 Task: In the  document Educationreform.txt Add page color 'Grey'Grey . Insert watermark . Insert watermark  Relience Apply Font Style in watermark Nunito; font size  123 and place the watermark  Diagonally 
Action: Mouse scrolled (294, 290) with delta (0, 0)
Screenshot: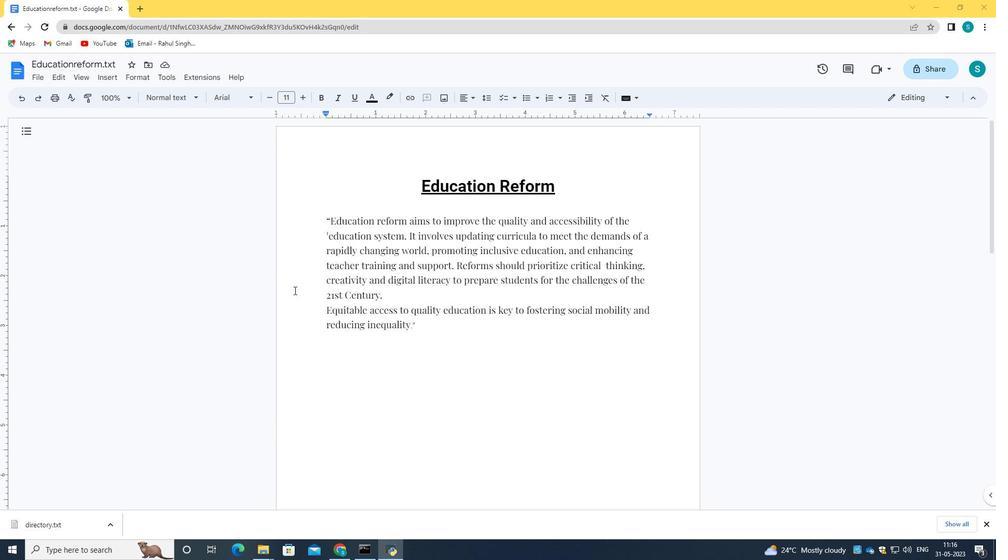 
Action: Mouse scrolled (294, 290) with delta (0, 0)
Screenshot: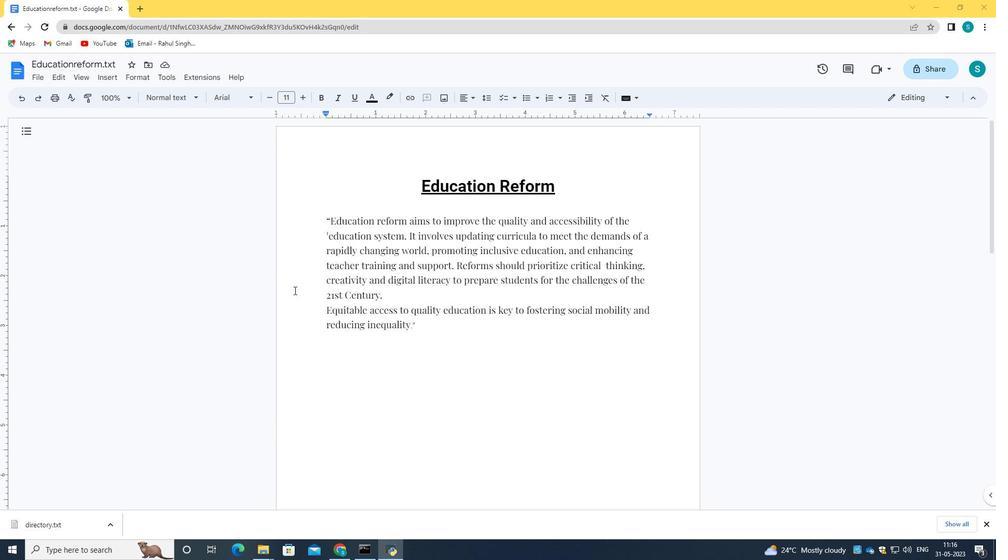 
Action: Mouse scrolled (294, 290) with delta (0, 0)
Screenshot: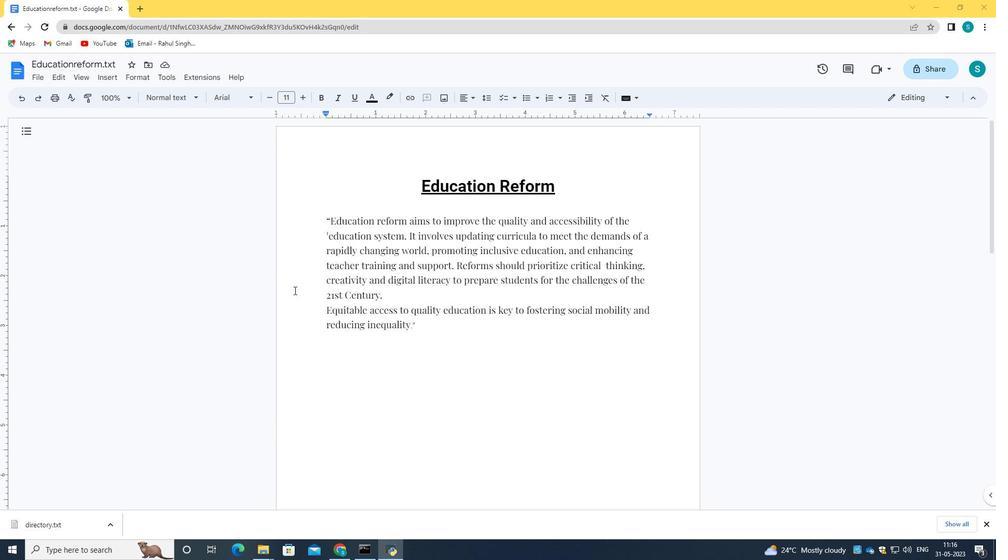 
Action: Mouse scrolled (294, 290) with delta (0, 0)
Screenshot: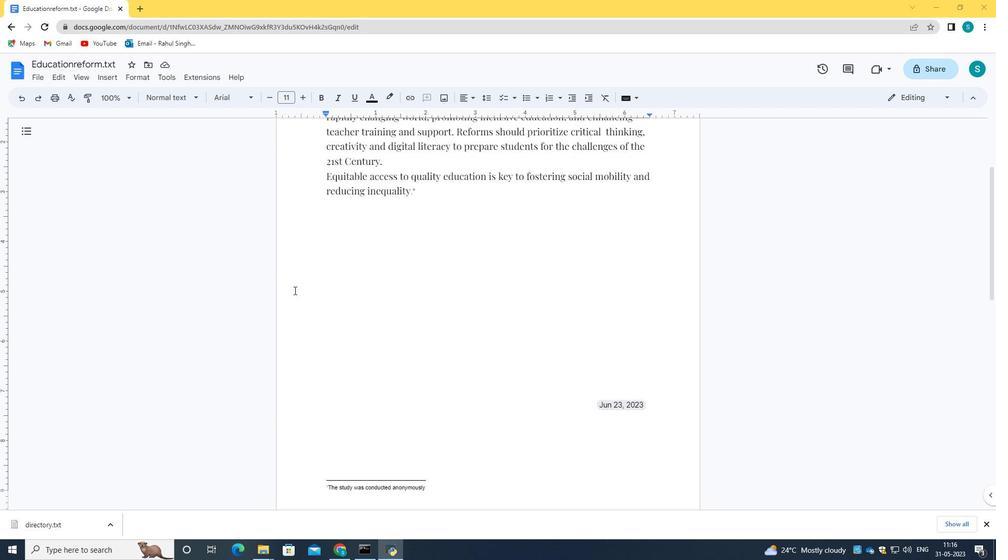 
Action: Mouse scrolled (294, 290) with delta (0, 0)
Screenshot: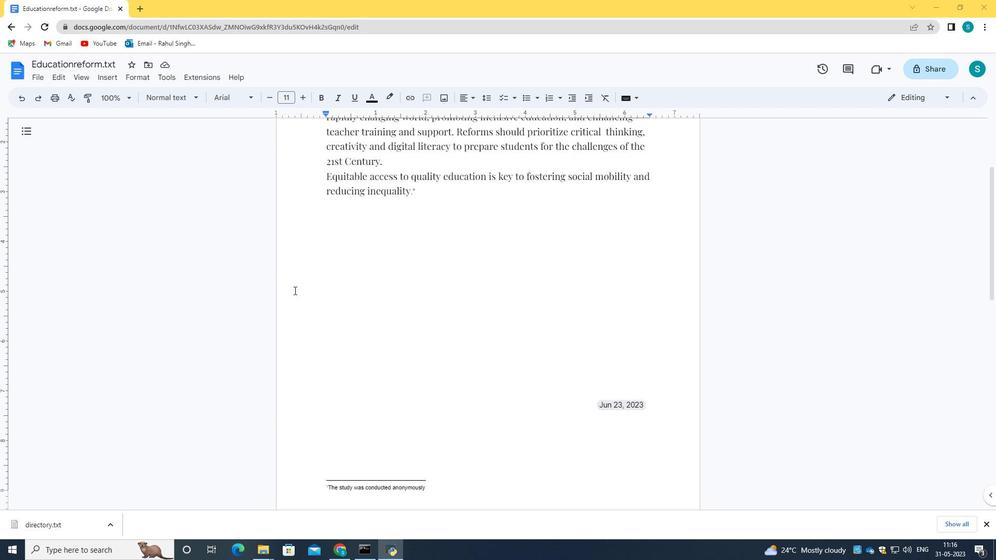 
Action: Mouse scrolled (294, 290) with delta (0, 0)
Screenshot: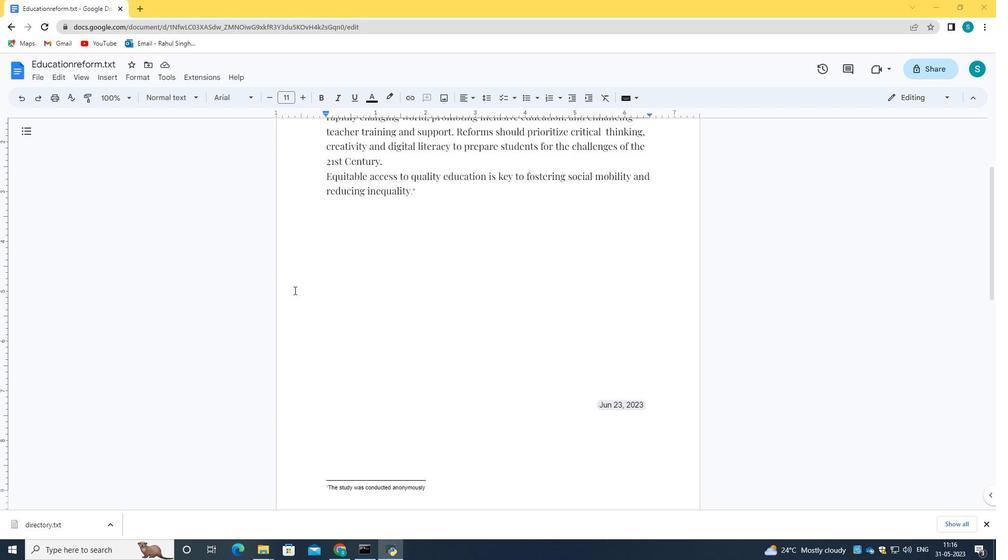
Action: Mouse moved to (294, 290)
Screenshot: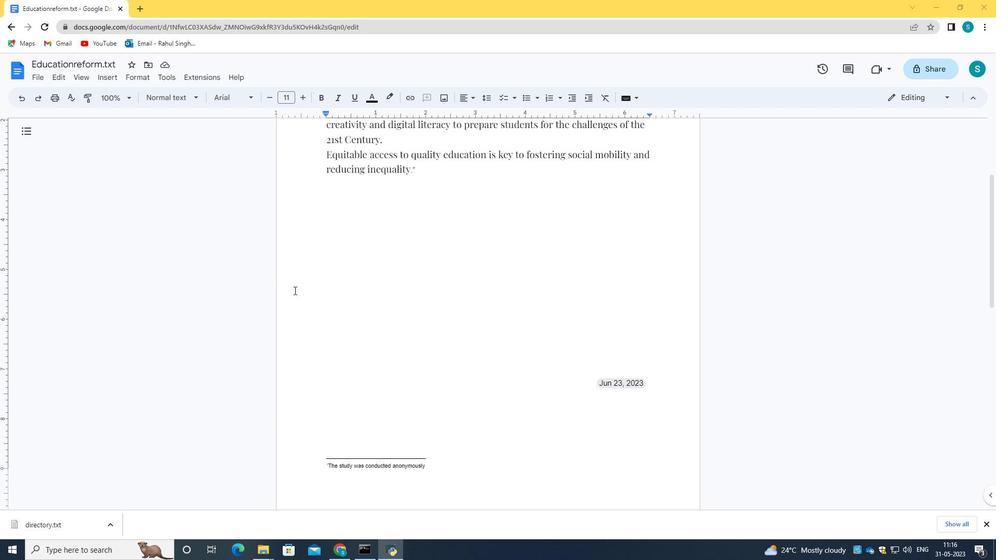 
Action: Mouse scrolled (294, 291) with delta (0, 0)
Screenshot: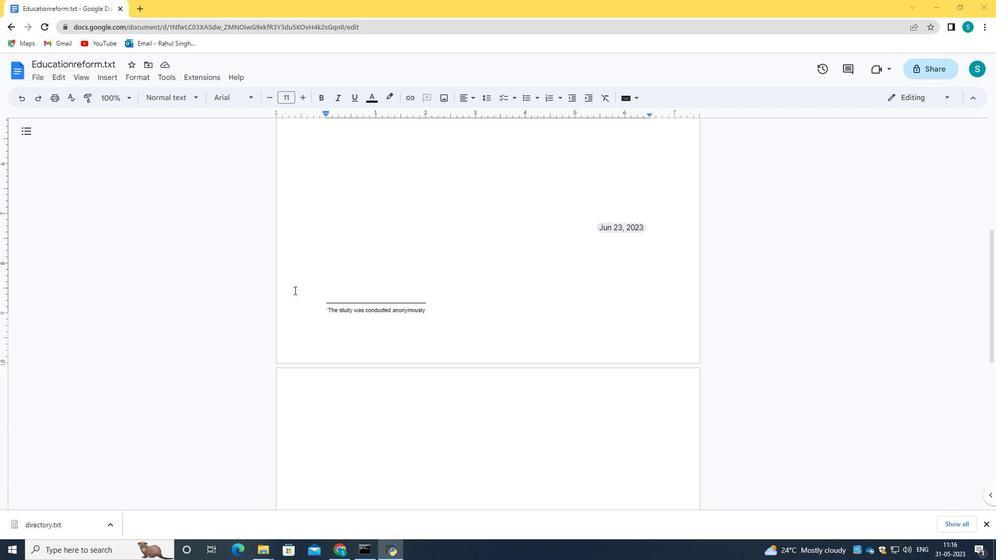 
Action: Mouse scrolled (294, 291) with delta (0, 0)
Screenshot: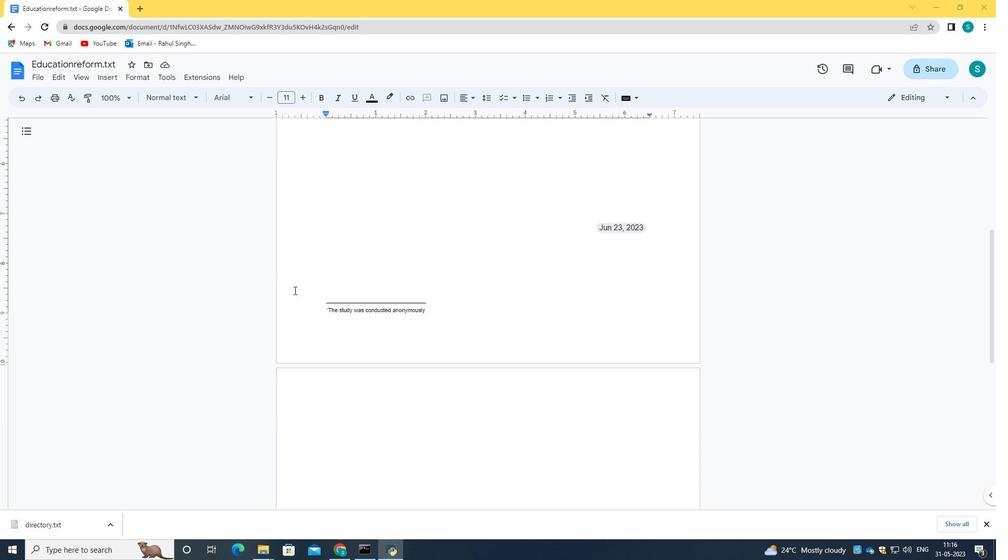 
Action: Mouse scrolled (294, 291) with delta (0, 0)
Screenshot: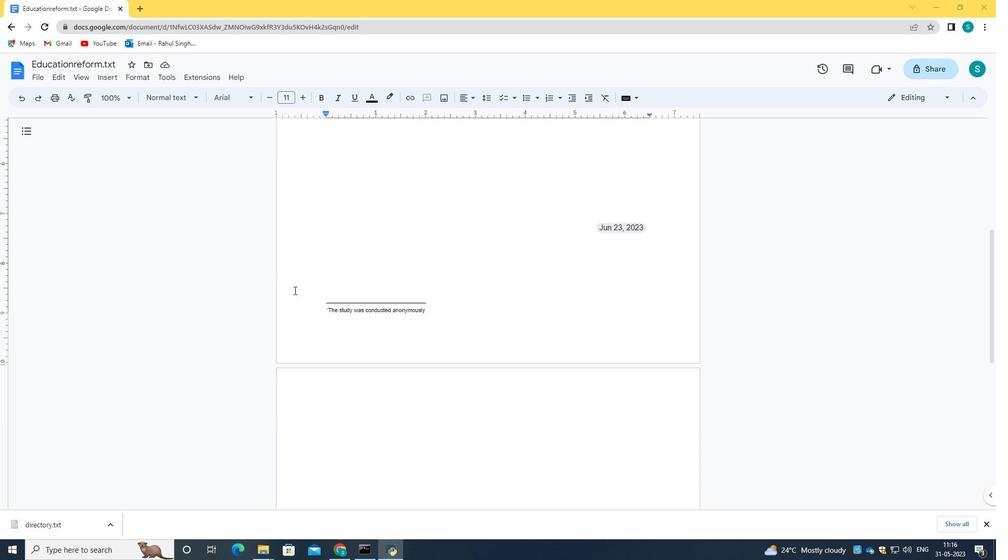 
Action: Mouse scrolled (294, 291) with delta (0, 0)
Screenshot: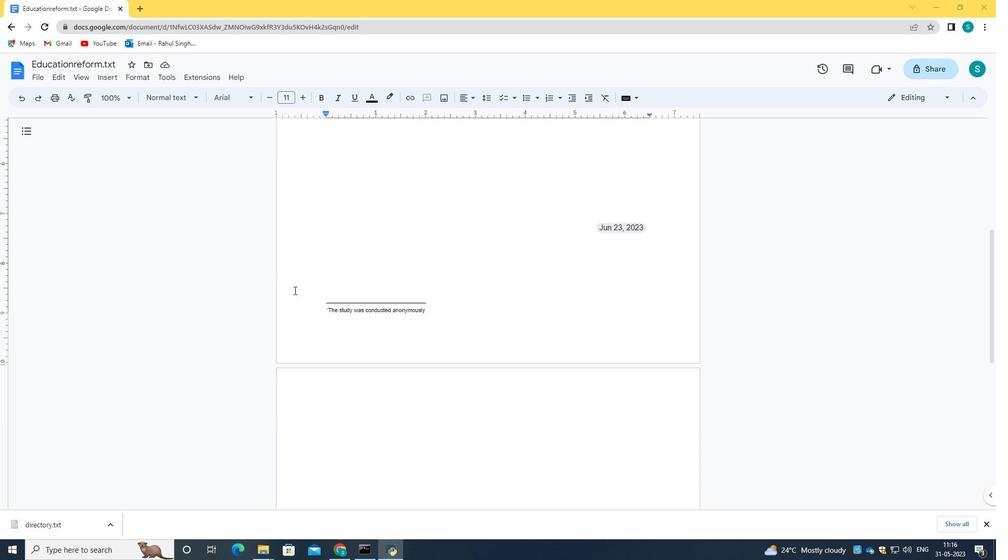 
Action: Mouse scrolled (294, 291) with delta (0, 0)
Screenshot: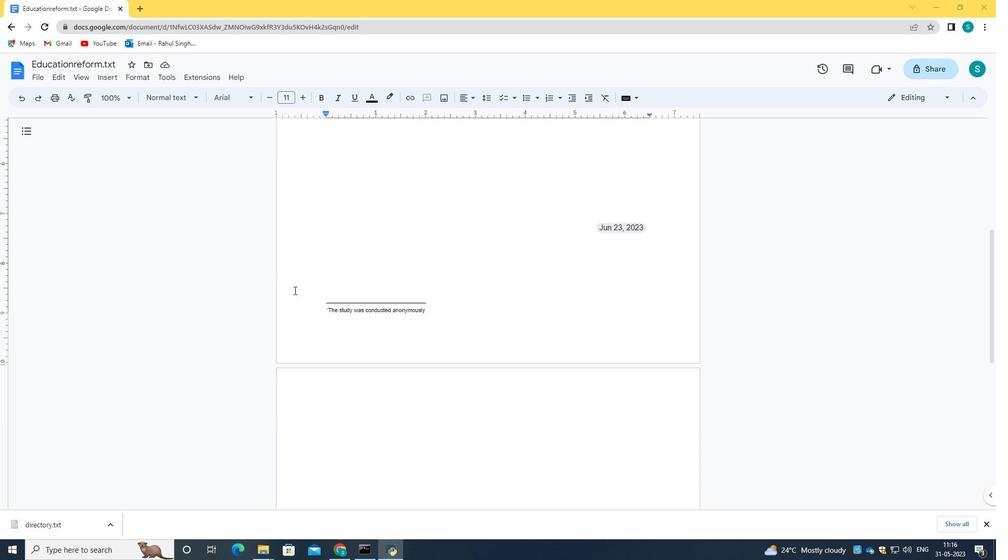 
Action: Mouse scrolled (294, 291) with delta (0, 0)
Screenshot: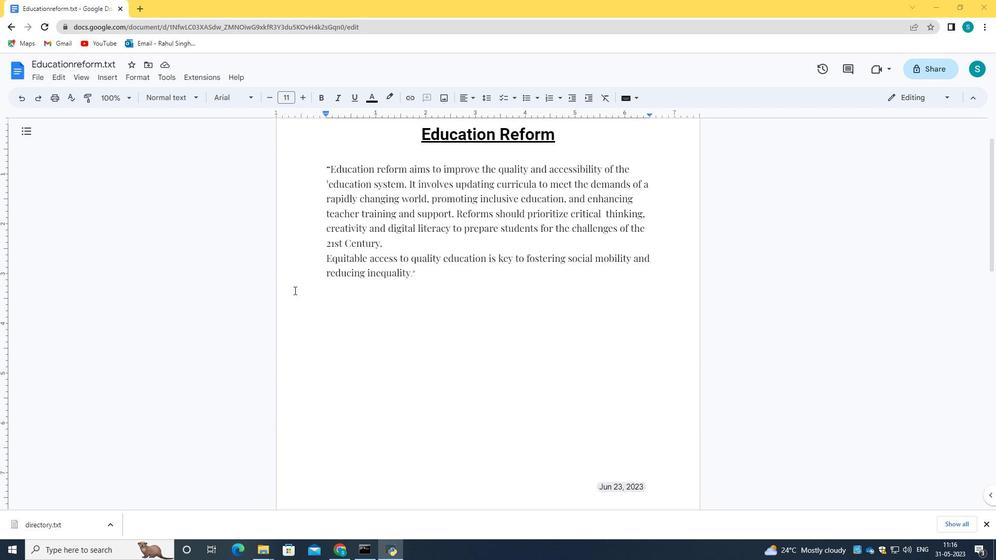 
Action: Mouse scrolled (294, 291) with delta (0, 0)
Screenshot: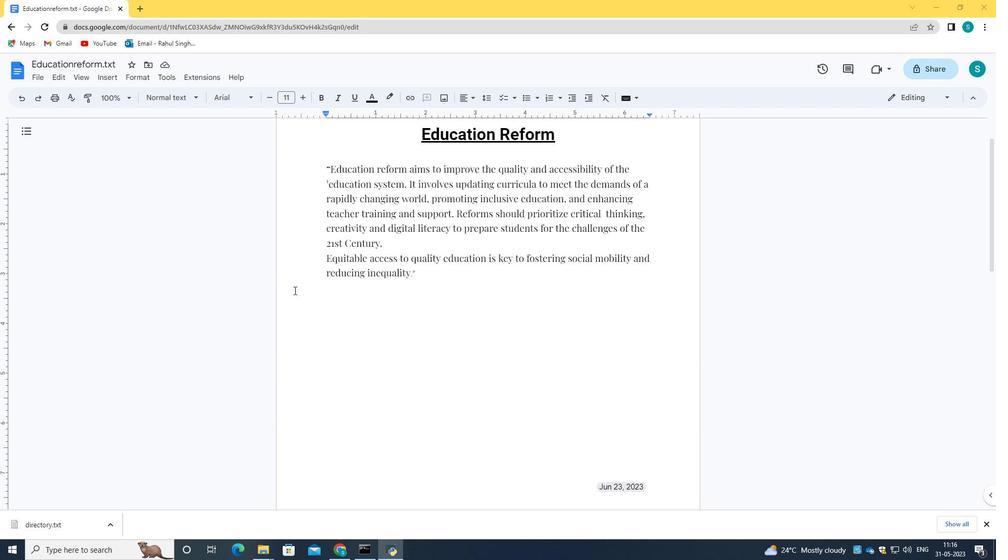 
Action: Mouse scrolled (294, 291) with delta (0, 0)
Screenshot: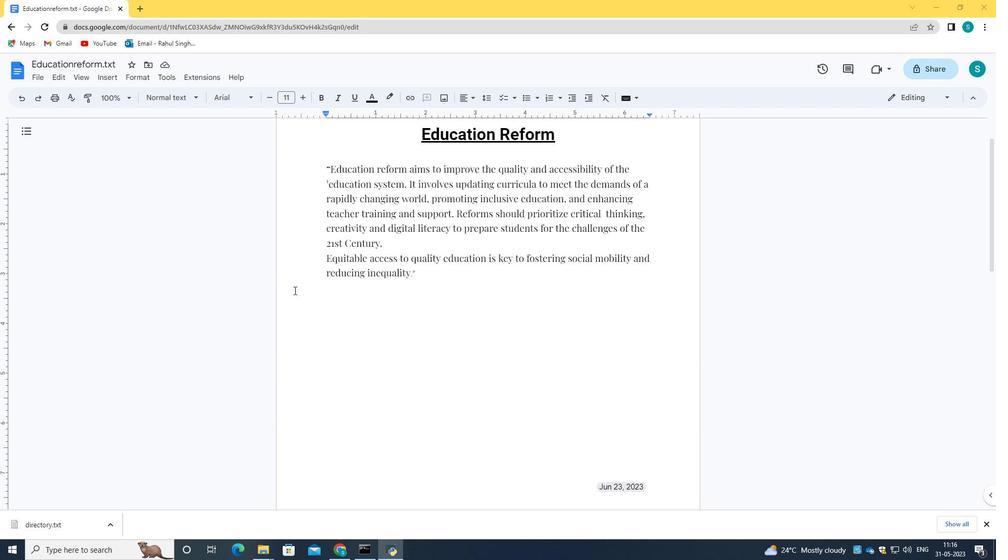 
Action: Mouse moved to (43, 73)
Screenshot: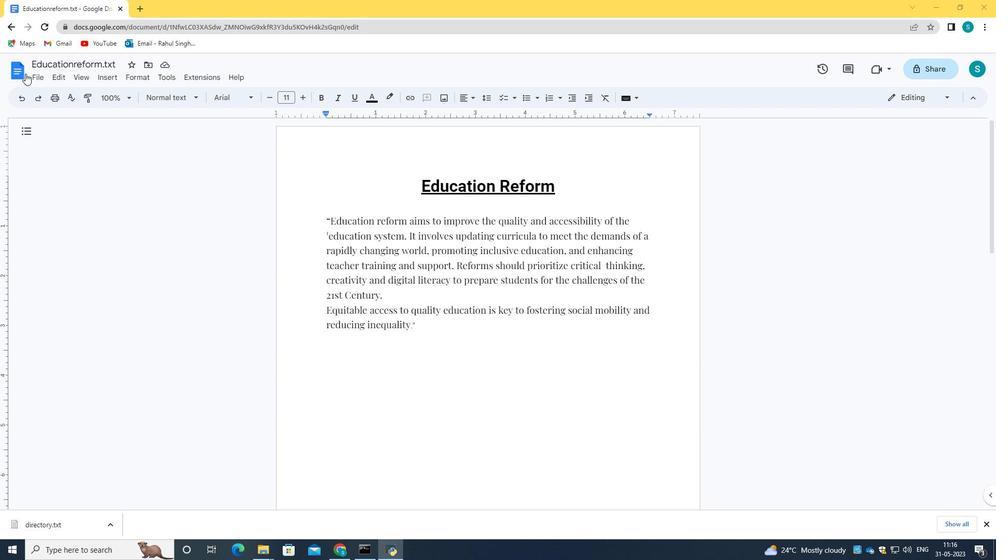 
Action: Mouse pressed left at (43, 73)
Screenshot: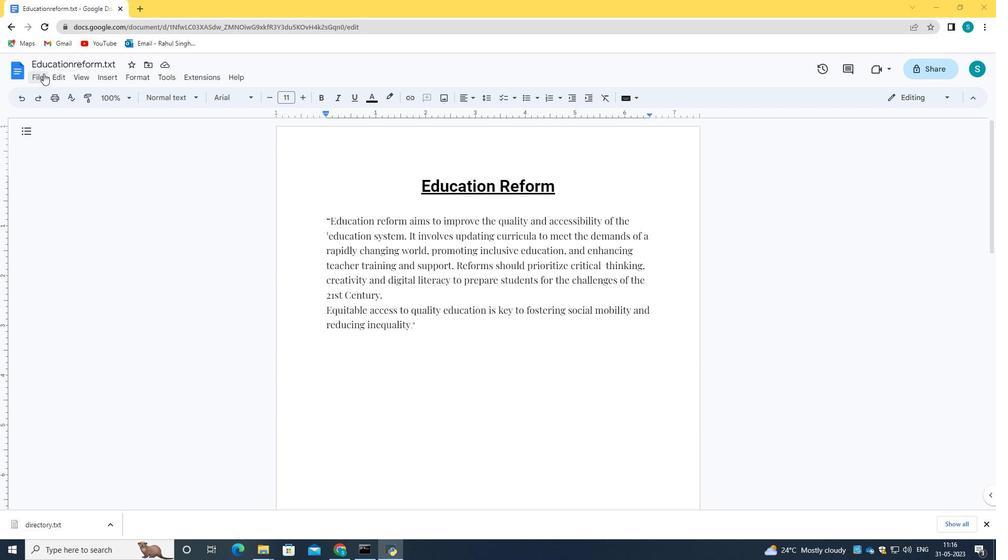 
Action: Mouse moved to (52, 358)
Screenshot: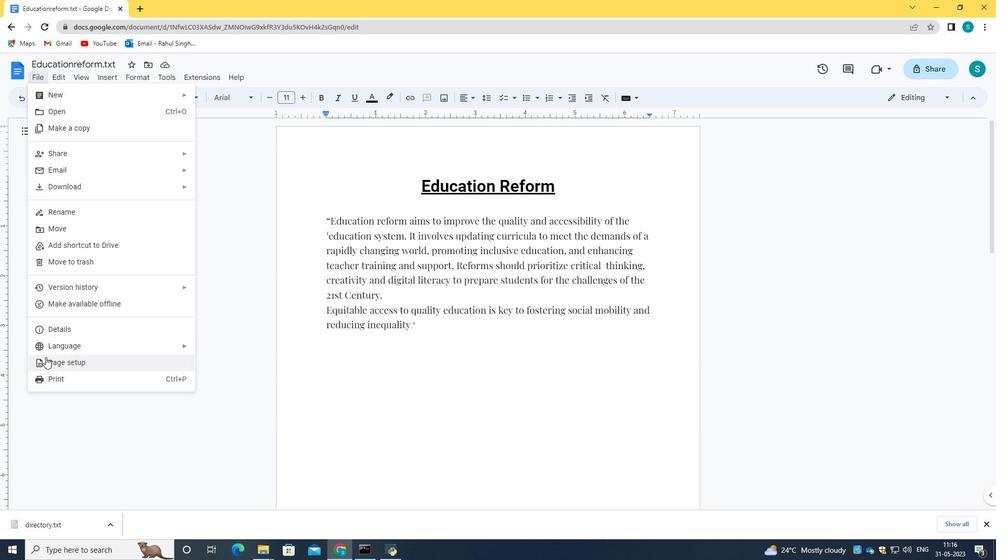 
Action: Mouse pressed left at (52, 358)
Screenshot: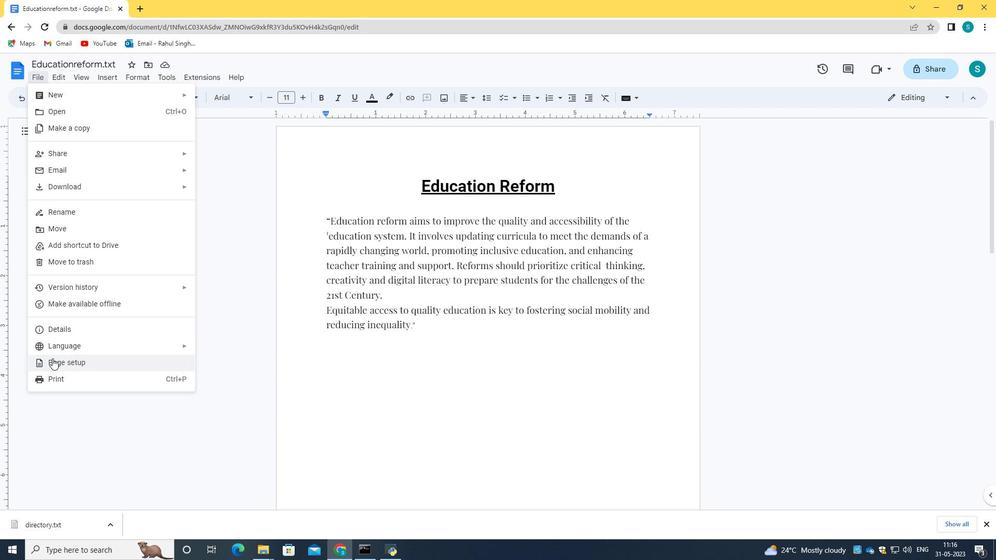 
Action: Mouse moved to (418, 346)
Screenshot: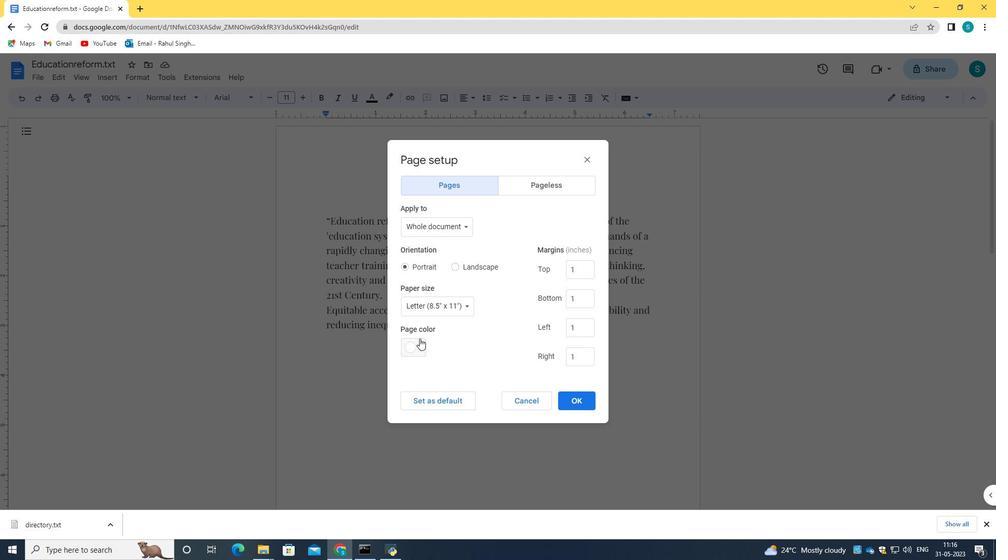 
Action: Mouse pressed left at (418, 346)
Screenshot: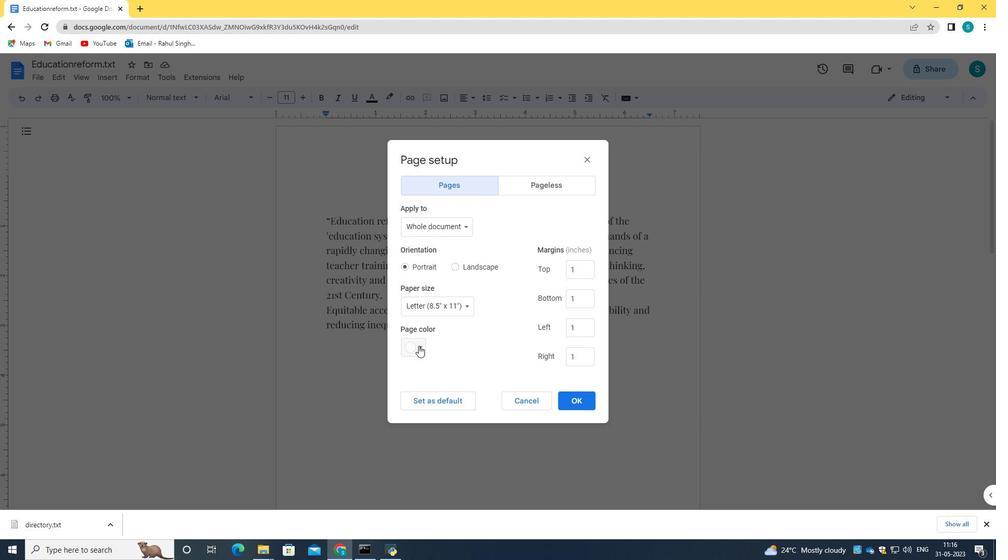 
Action: Mouse moved to (456, 369)
Screenshot: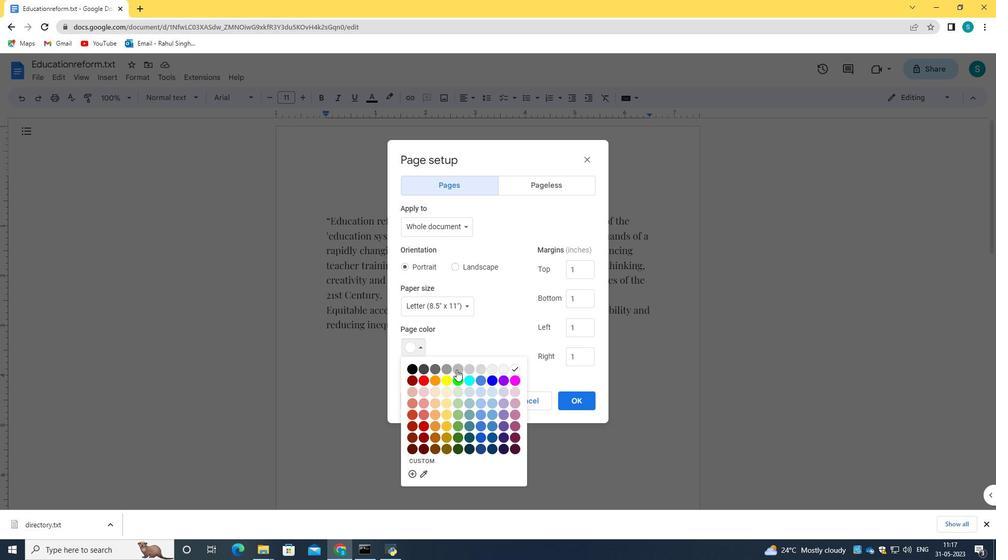 
Action: Mouse pressed left at (456, 369)
Screenshot: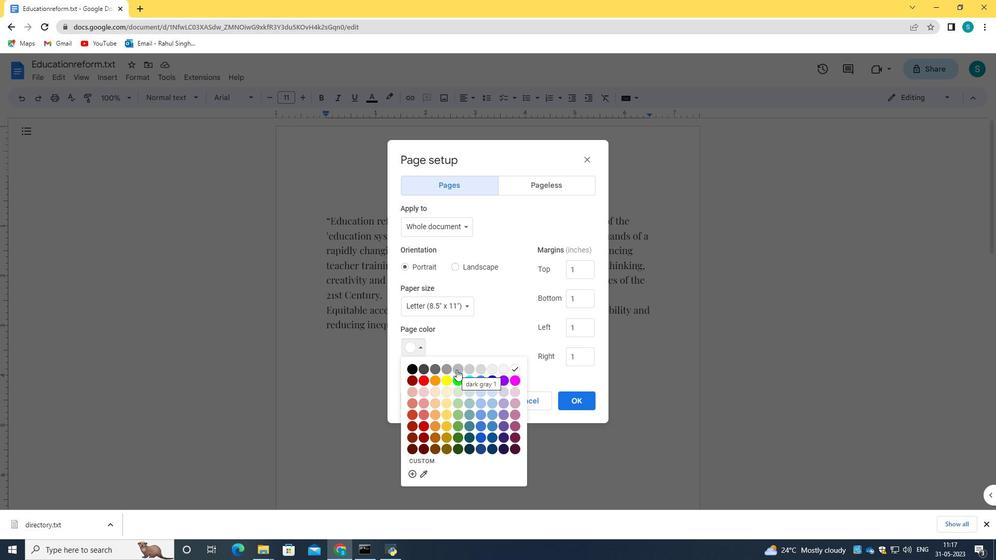 
Action: Mouse moved to (576, 405)
Screenshot: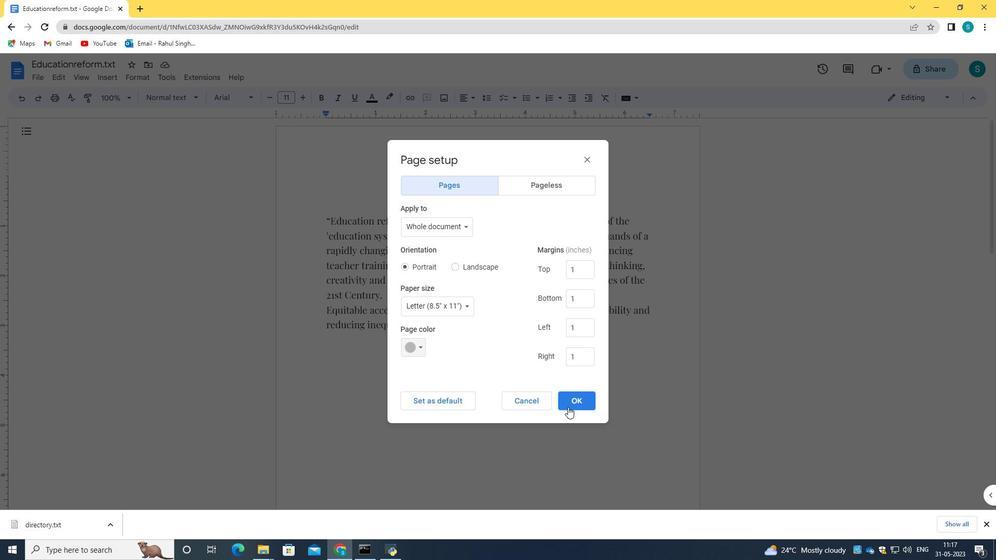 
Action: Mouse pressed left at (576, 405)
Screenshot: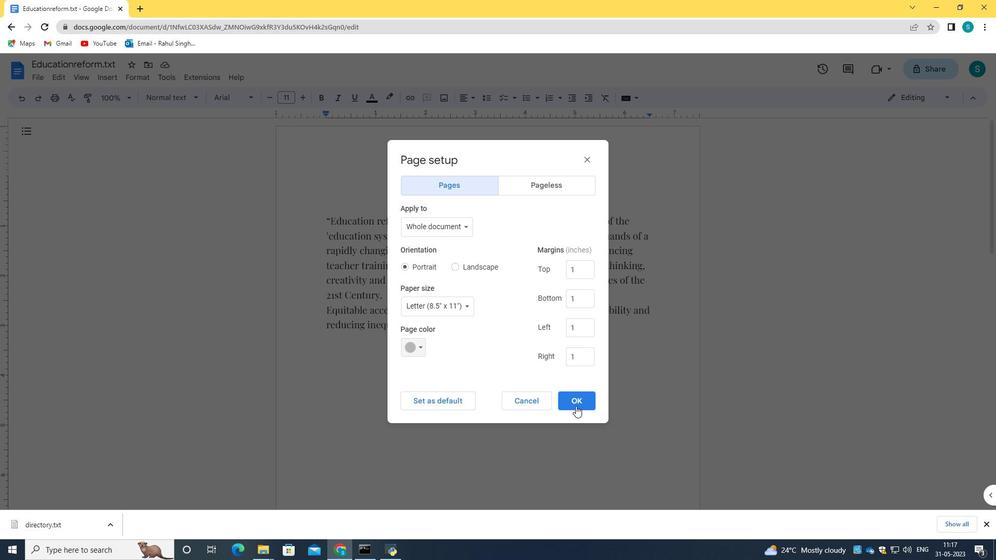 
Action: Mouse moved to (104, 70)
Screenshot: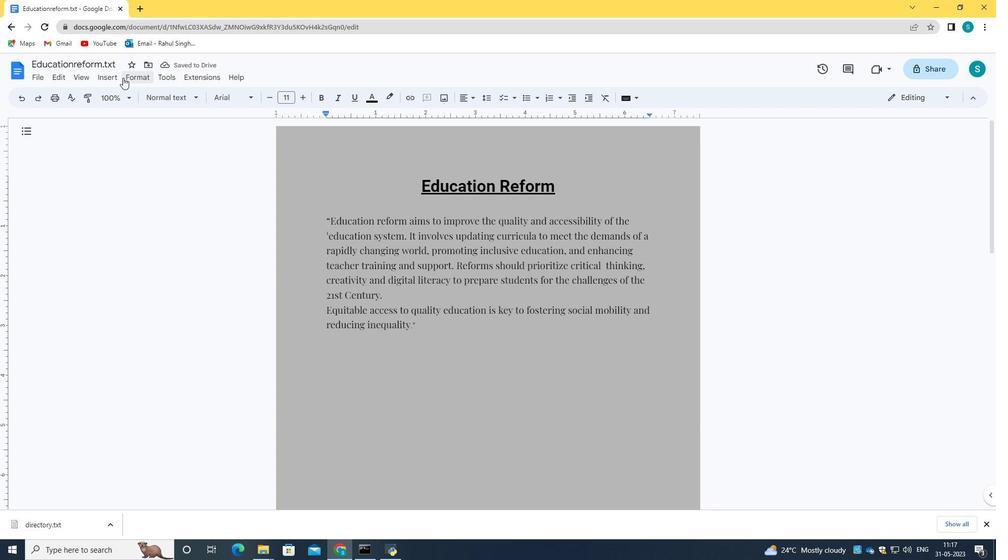 
Action: Mouse pressed left at (104, 70)
Screenshot: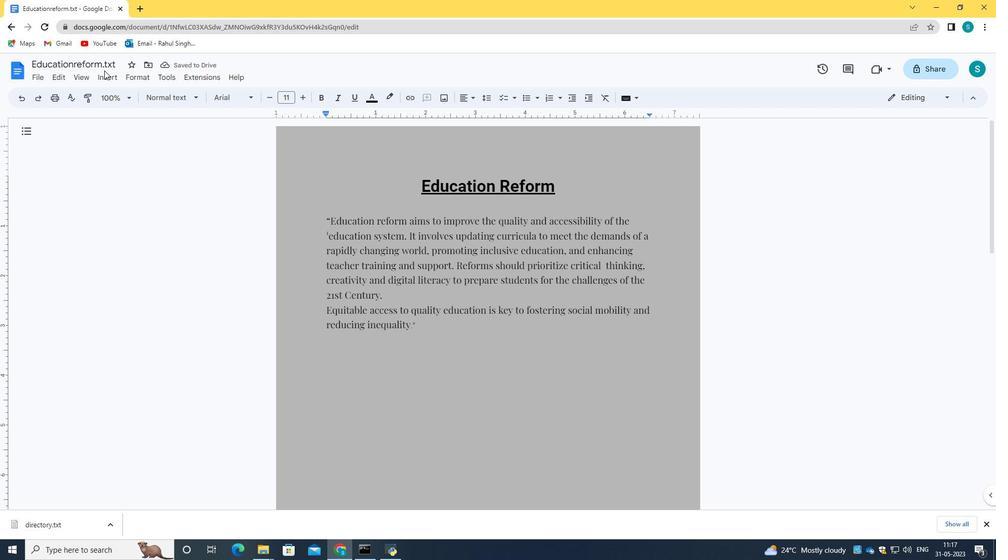 
Action: Mouse moved to (105, 74)
Screenshot: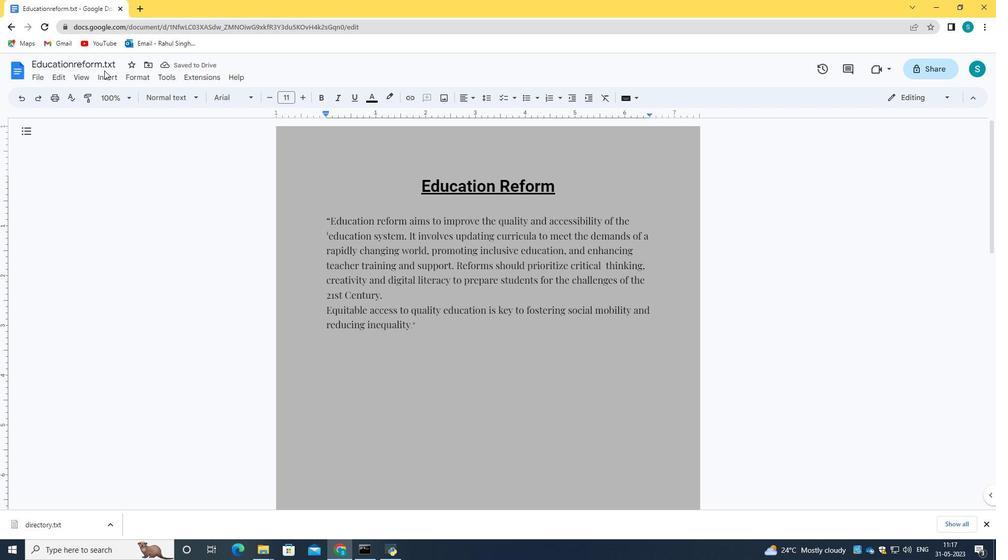 
Action: Mouse pressed left at (105, 74)
Screenshot: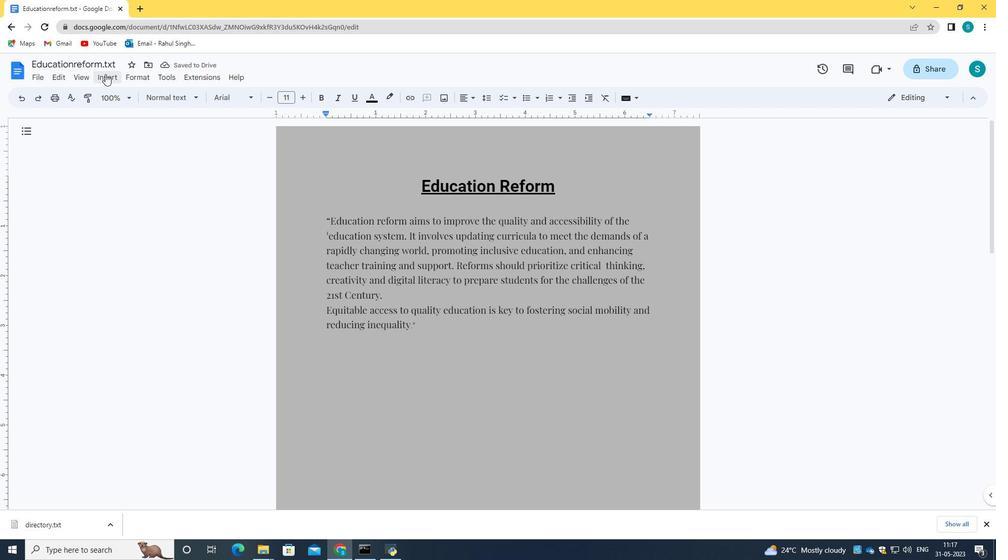 
Action: Mouse moved to (154, 318)
Screenshot: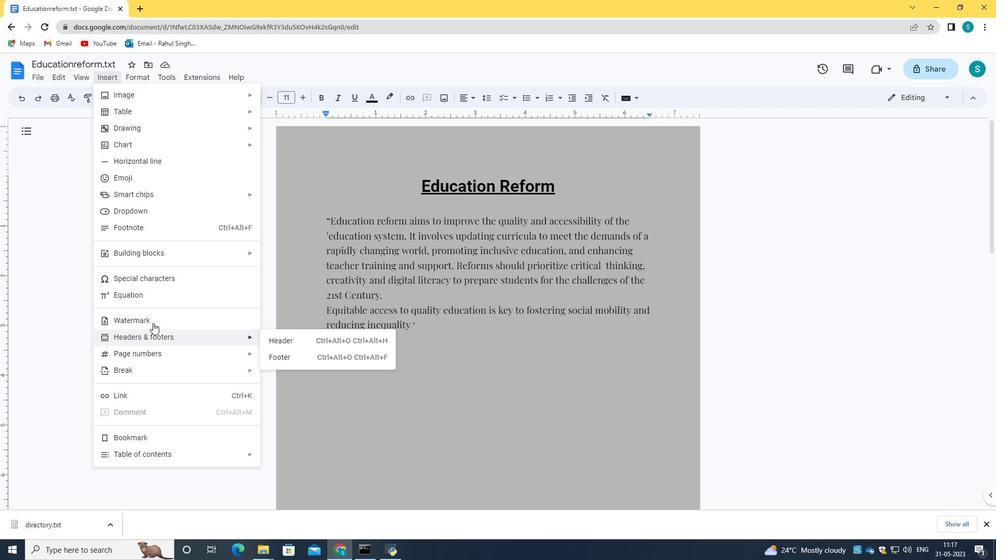
Action: Mouse pressed left at (154, 318)
Screenshot: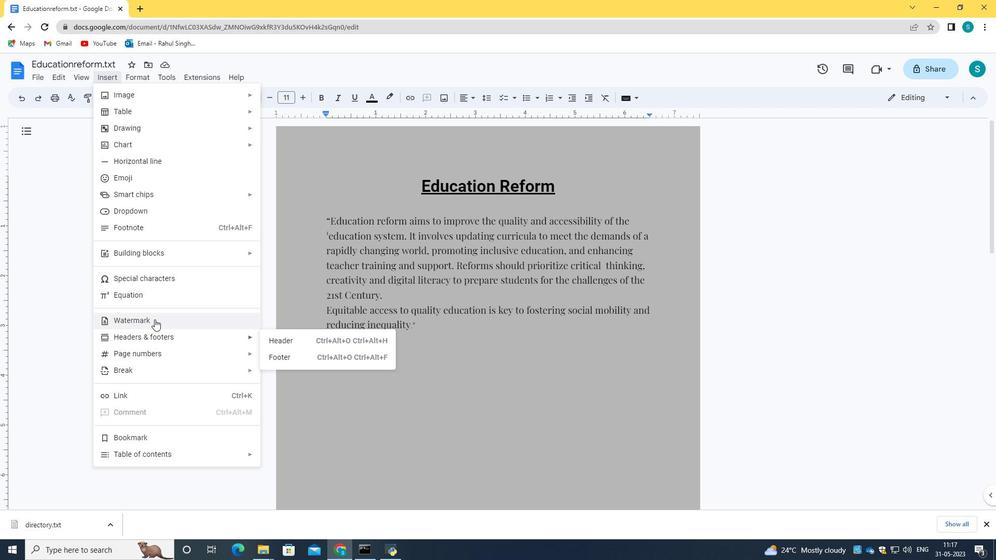 
Action: Mouse moved to (950, 139)
Screenshot: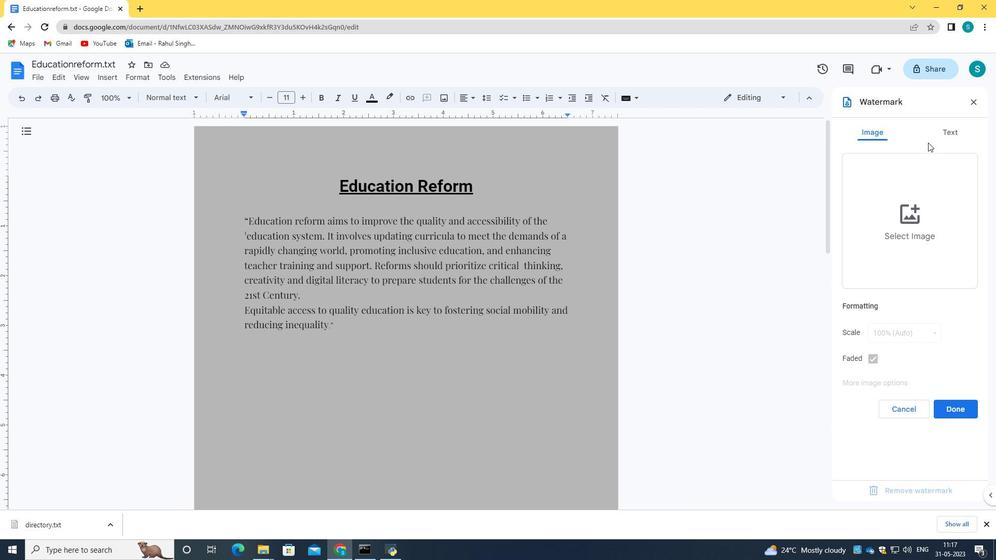 
Action: Mouse pressed left at (950, 139)
Screenshot: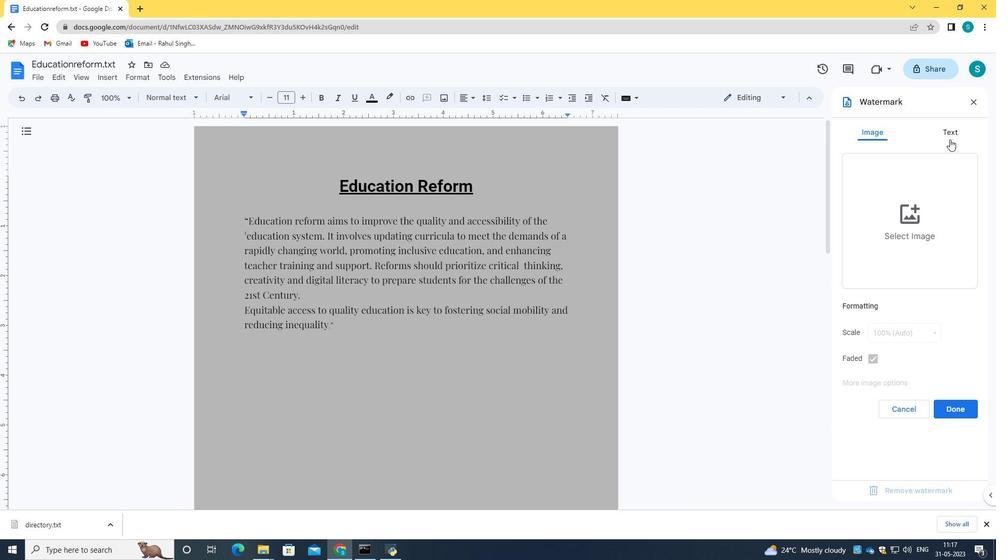 
Action: Mouse moved to (900, 160)
Screenshot: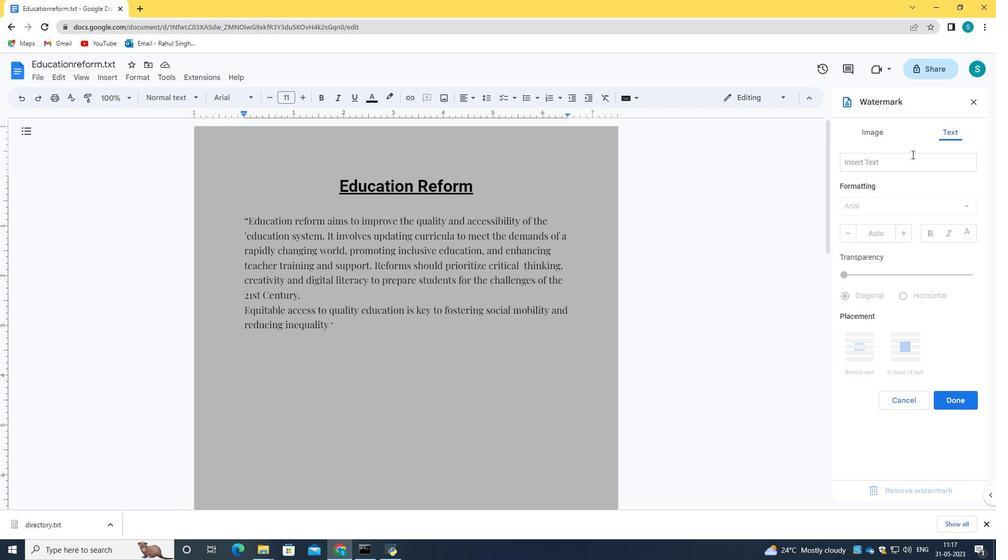 
Action: Mouse pressed left at (900, 160)
Screenshot: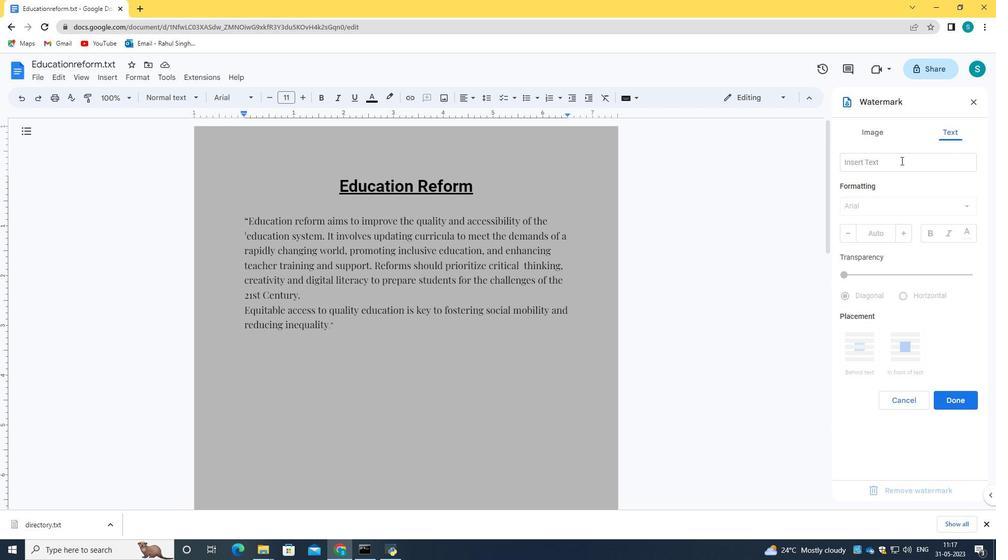 
Action: Mouse moved to (900, 160)
Screenshot: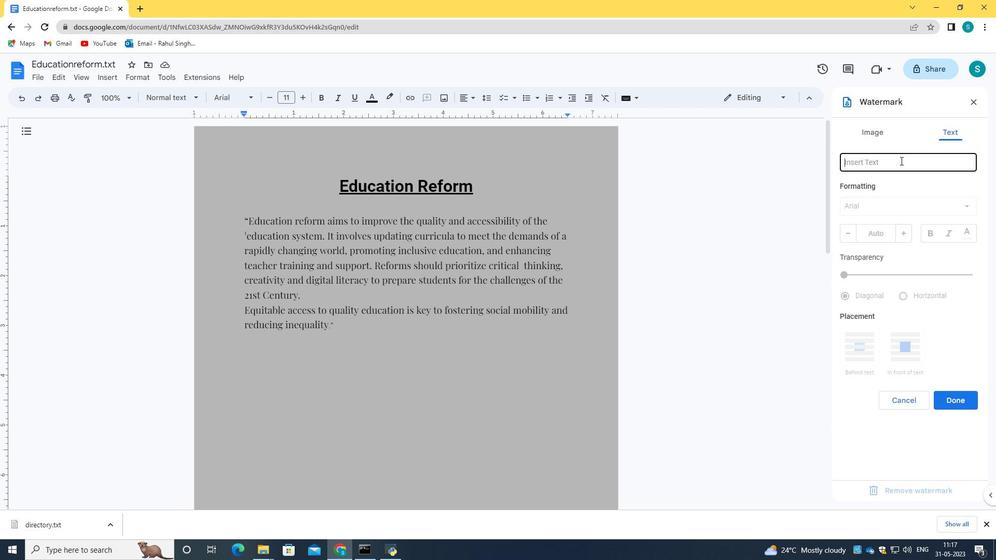 
Action: Key pressed <Key.caps_lock>R<Key.caps_lock>elience
Screenshot: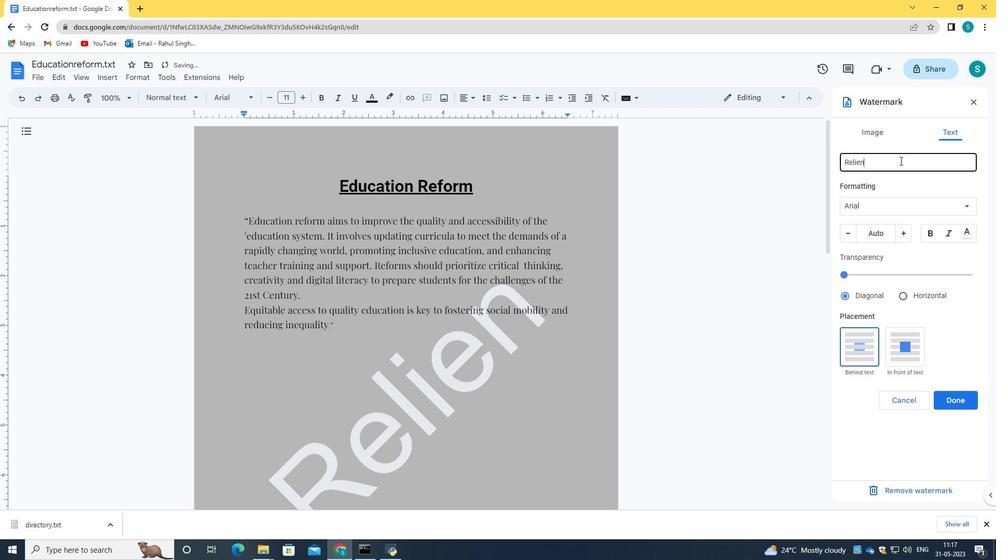 
Action: Mouse moved to (856, 200)
Screenshot: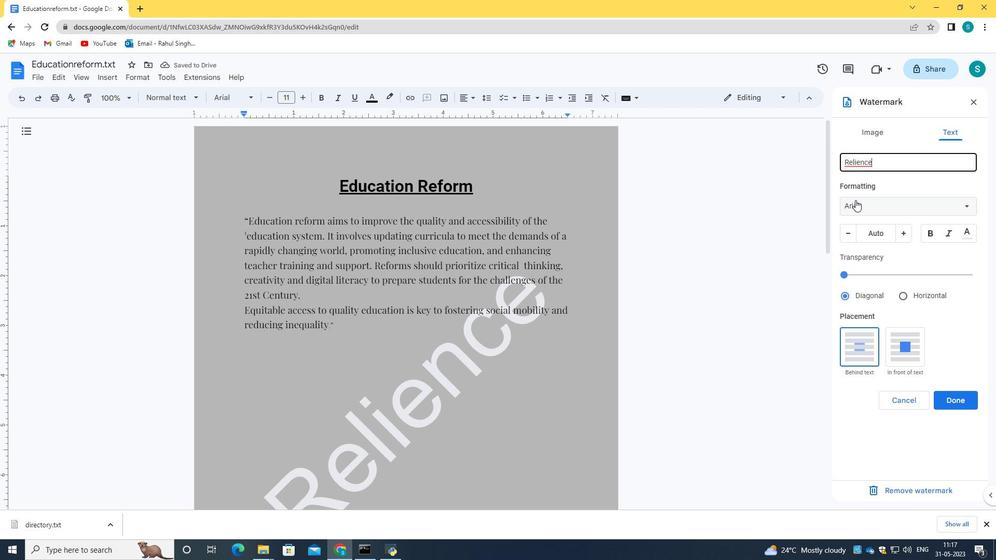 
Action: Mouse pressed left at (856, 200)
Screenshot: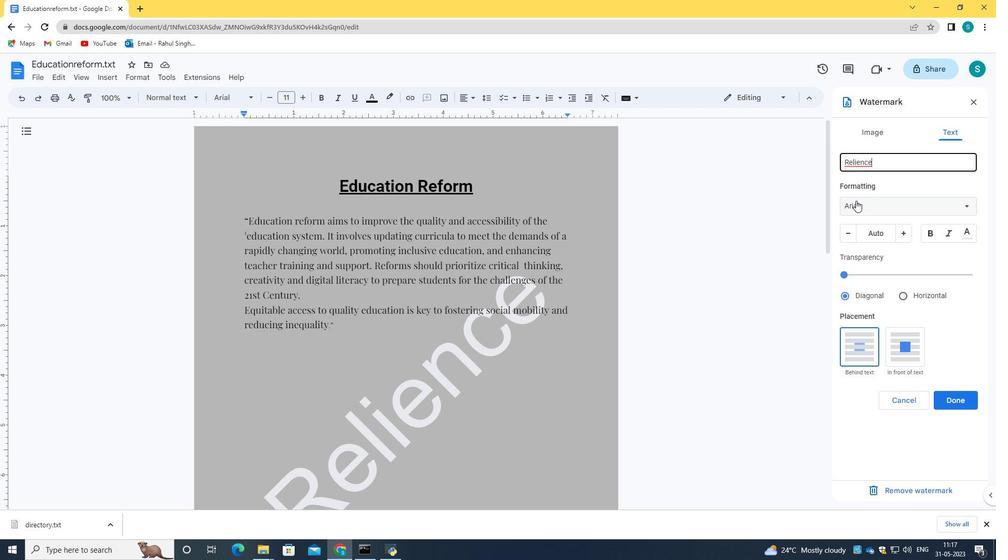 
Action: Mouse moved to (880, 355)
Screenshot: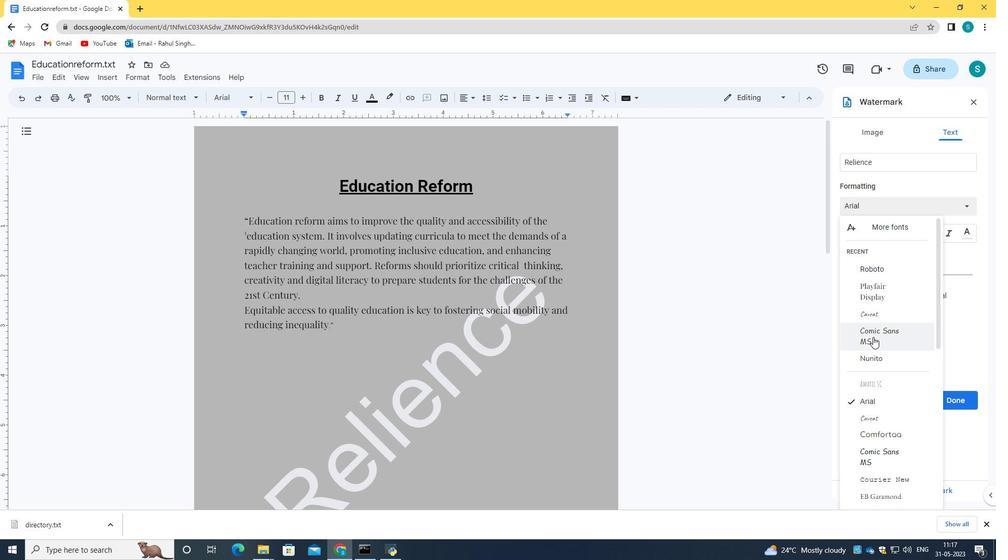 
Action: Mouse pressed left at (880, 355)
Screenshot: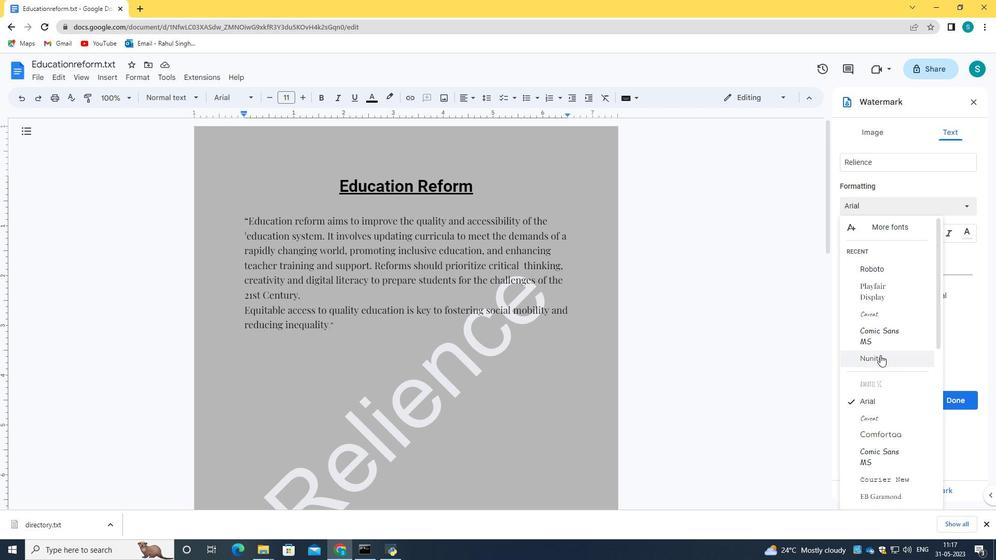 
Action: Mouse moved to (872, 230)
Screenshot: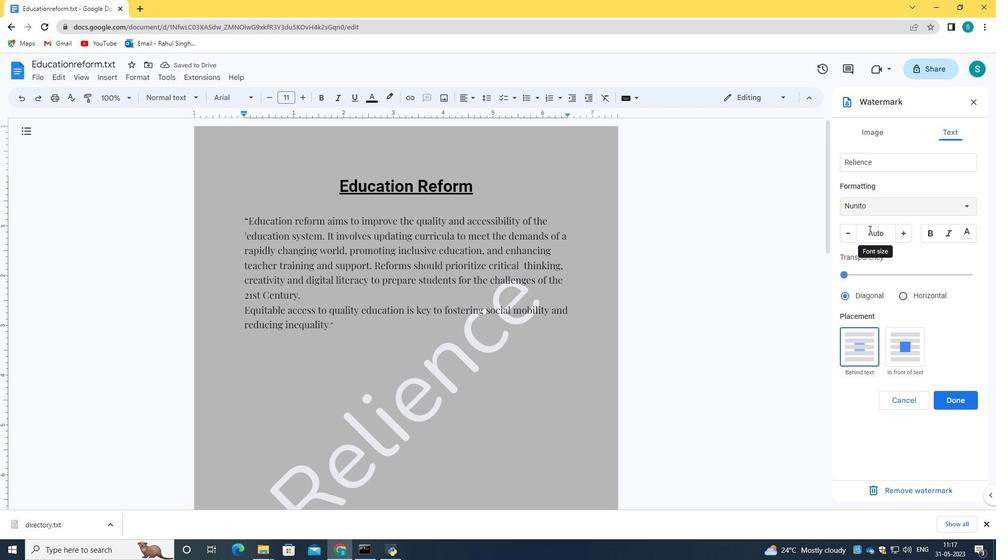 
Action: Mouse pressed left at (872, 230)
Screenshot: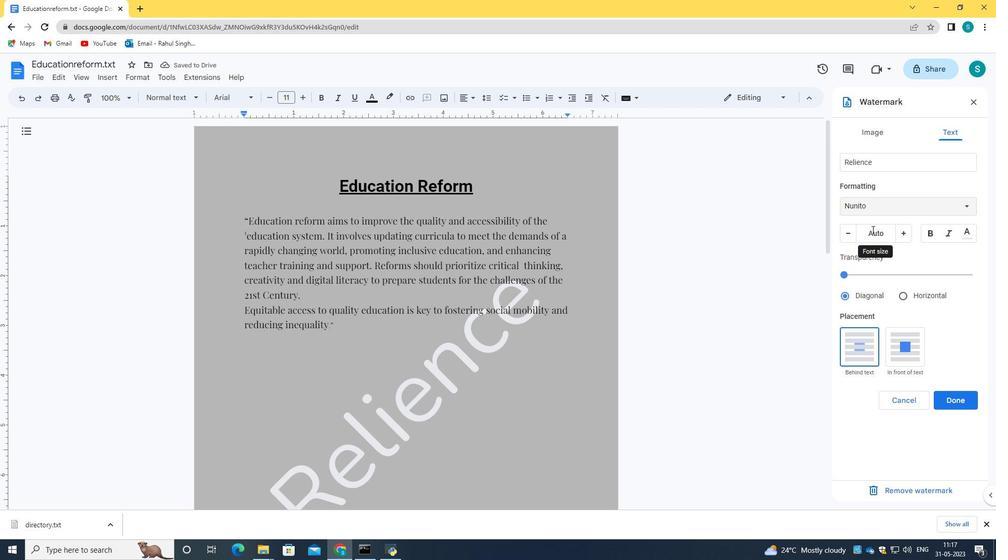
Action: Key pressed 123<Key.enter>
Screenshot: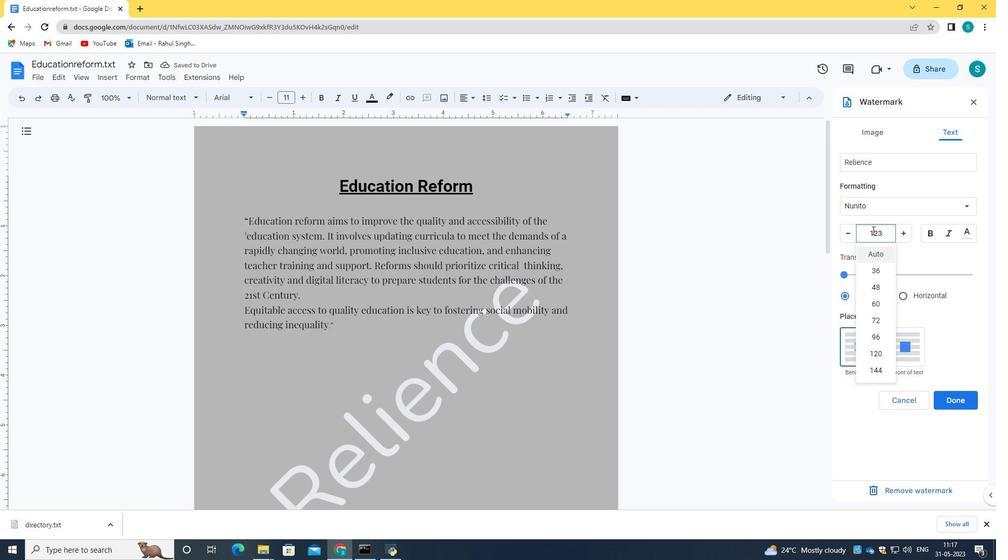 
Action: Mouse moved to (858, 297)
Screenshot: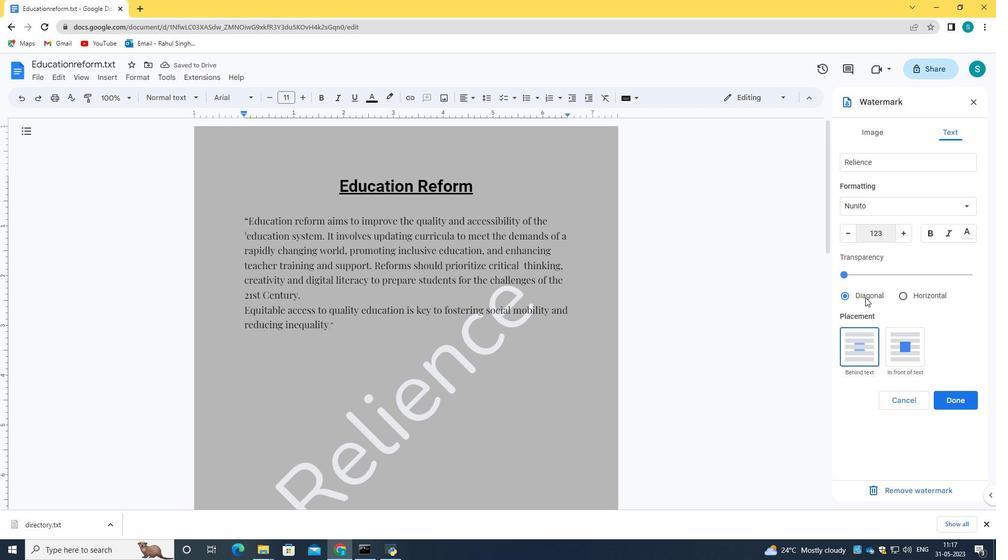
Action: Mouse pressed left at (858, 297)
Screenshot: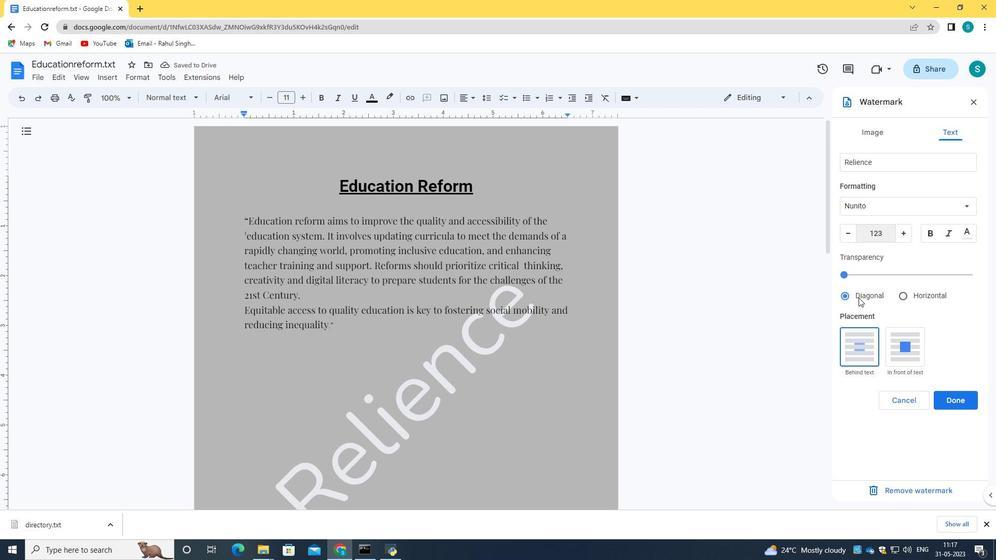 
Action: Mouse moved to (954, 399)
Screenshot: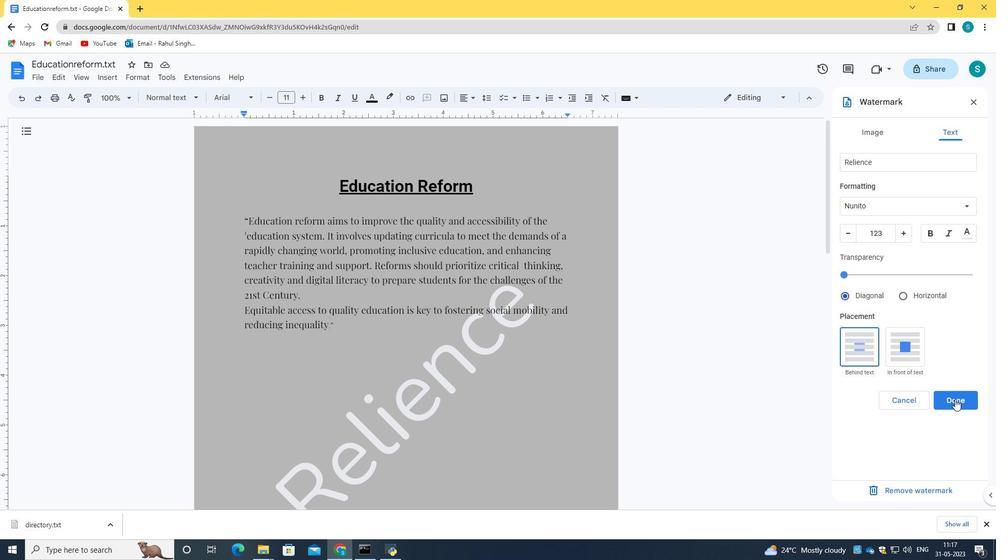 
Action: Mouse pressed left at (954, 399)
Screenshot: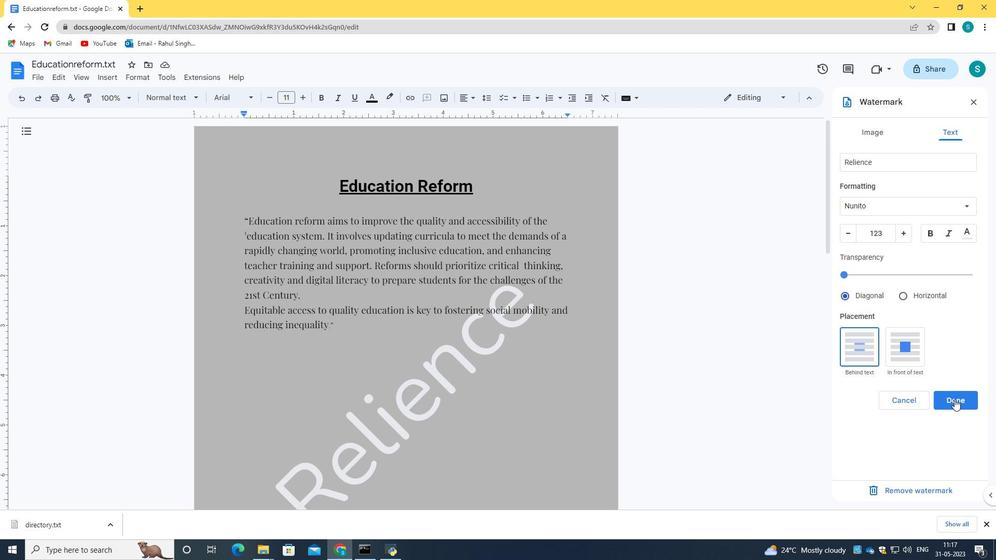 
Action: Mouse moved to (885, 251)
Screenshot: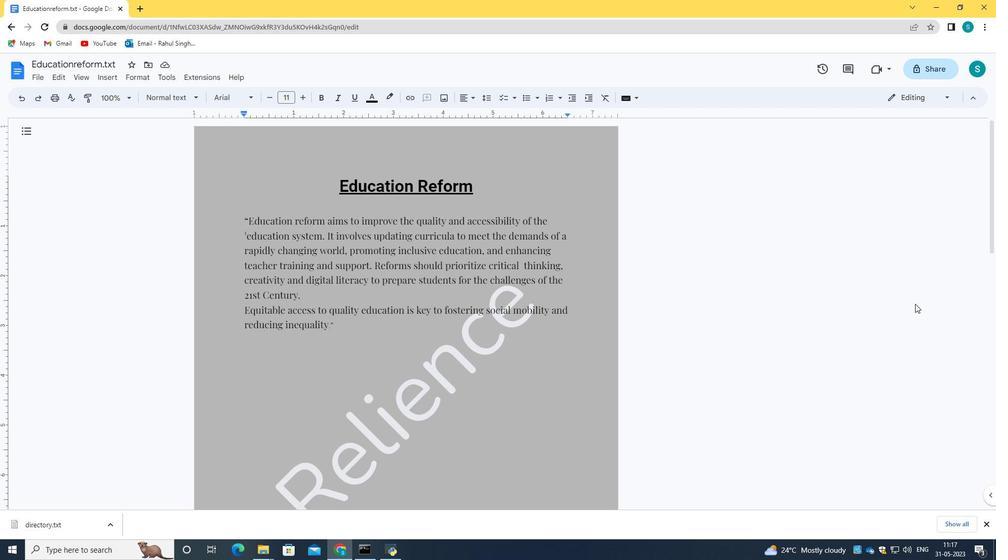 
Action: Mouse scrolled (885, 250) with delta (0, 0)
Screenshot: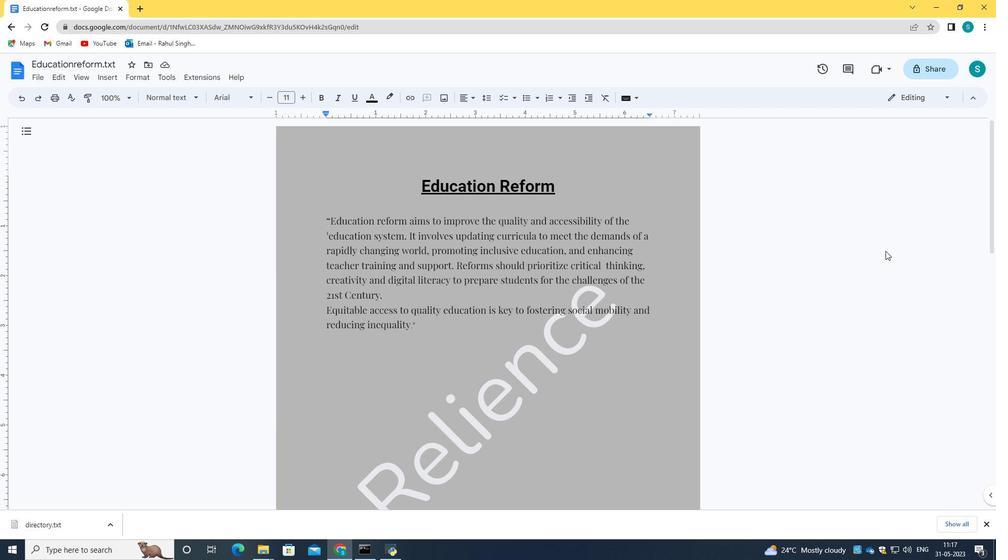 
Action: Mouse scrolled (885, 250) with delta (0, 0)
Screenshot: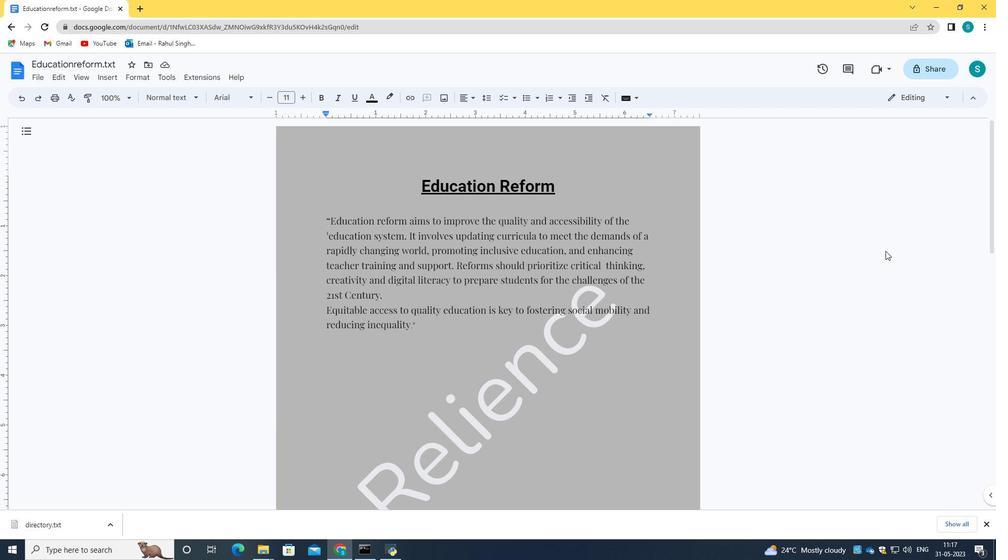 
Action: Mouse moved to (680, 314)
Screenshot: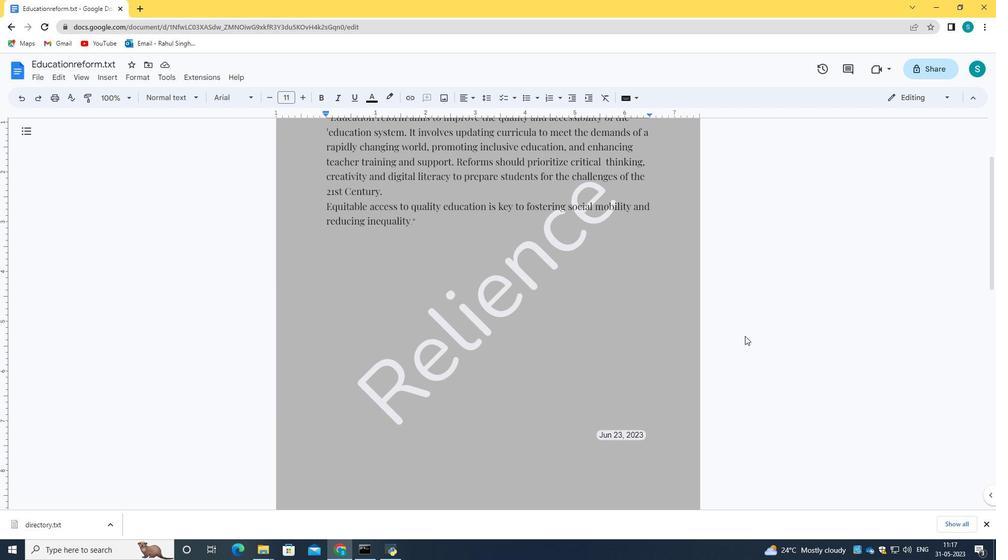 
Action: Mouse scrolled (680, 315) with delta (0, 0)
Screenshot: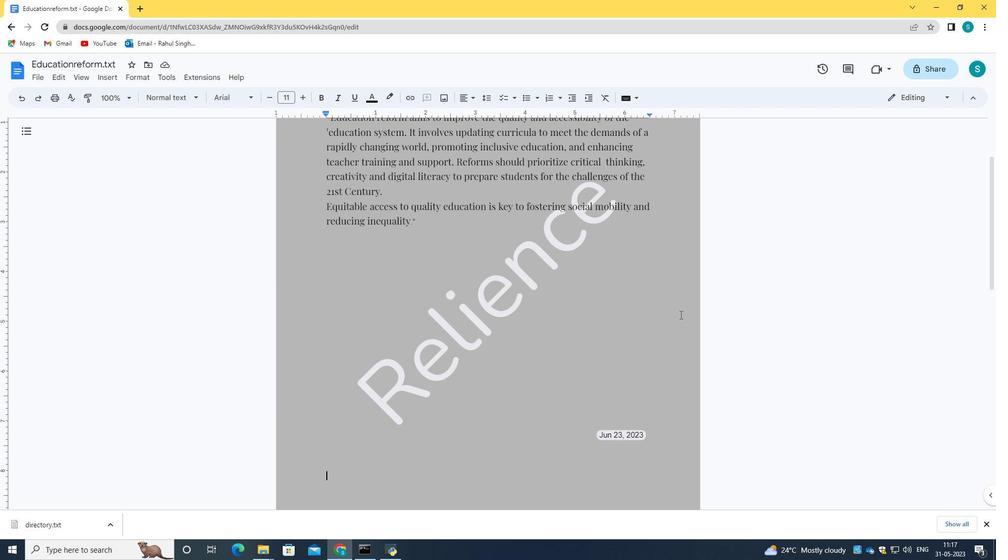 
Action: Mouse scrolled (680, 315) with delta (0, 0)
Screenshot: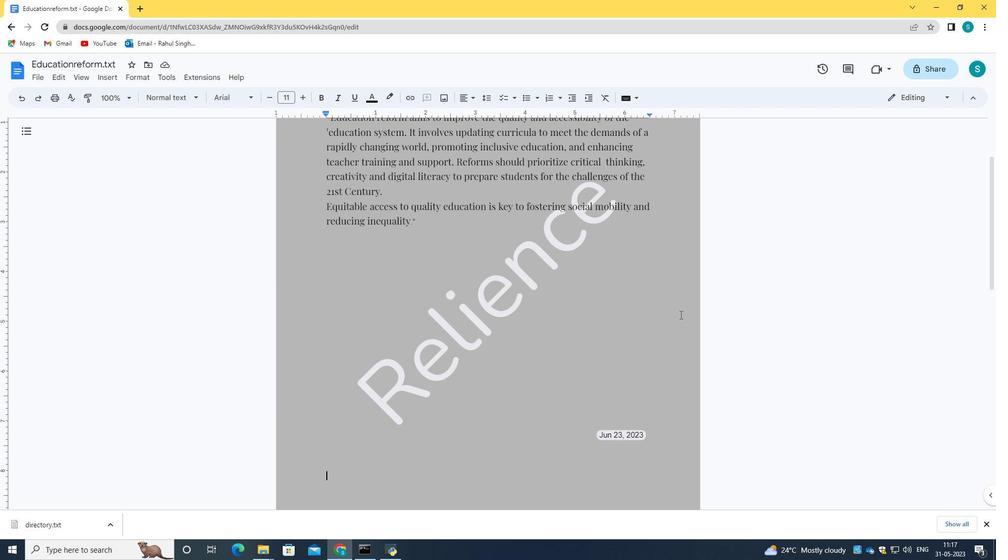 
